 Task: Assign Issue Issue0000000165 to Sprint Sprint0000000099 in Scrum Project Project0000000033 in Jira. Assign Issue Issue0000000166 to Sprint Sprint0000000100 in Scrum Project Project0000000034 in Jira. Assign Issue Issue0000000167 to Sprint Sprint0000000100 in Scrum Project Project0000000034 in Jira. Assign Issue Issue0000000168 to Sprint Sprint0000000101 in Scrum Project Project0000000034 in Jira. Assign Issue Issue0000000169 to Sprint Sprint0000000101 in Scrum Project Project0000000034 in Jira
Action: Mouse moved to (585, 400)
Screenshot: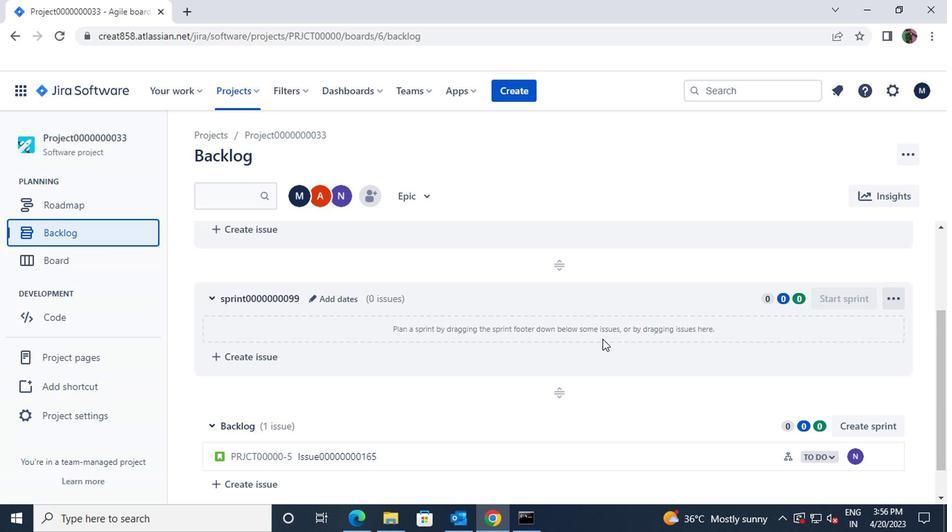 
Action: Mouse scrolled (585, 400) with delta (0, 0)
Screenshot: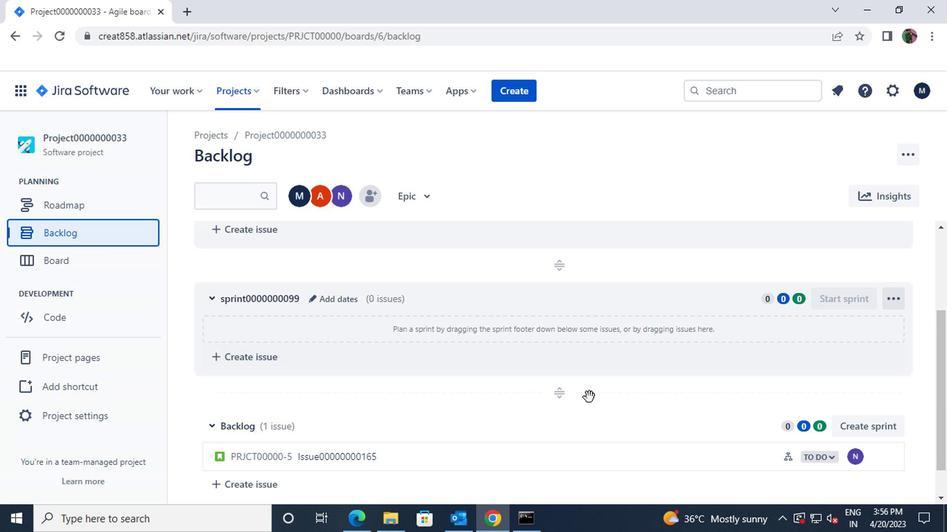 
Action: Mouse scrolled (585, 400) with delta (0, 0)
Screenshot: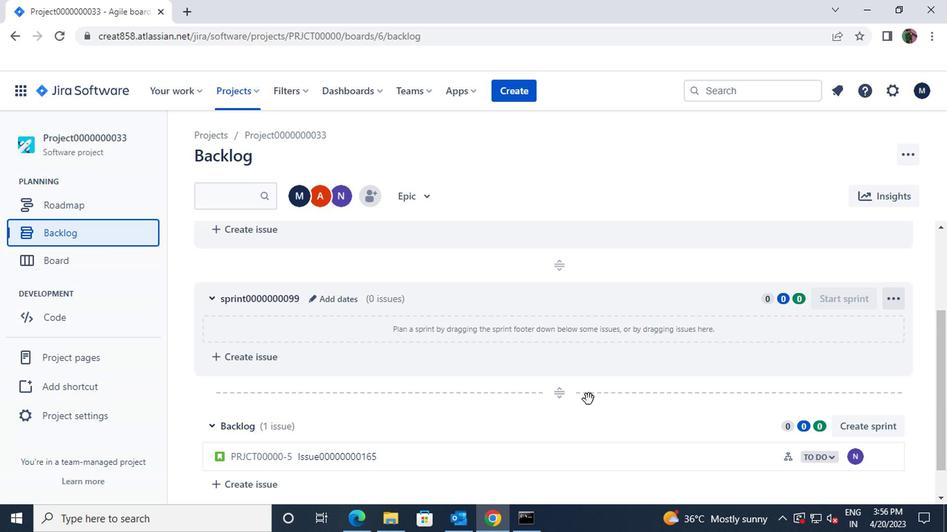 
Action: Mouse moved to (880, 414)
Screenshot: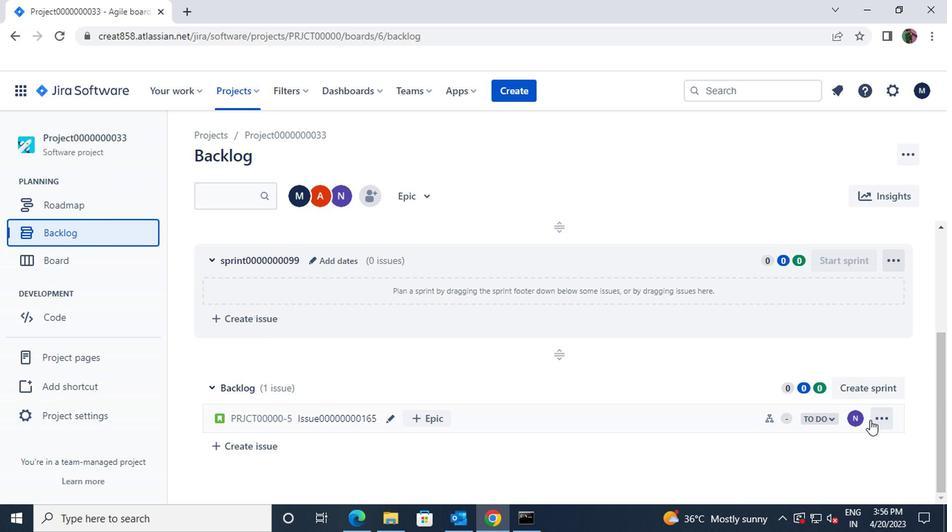 
Action: Mouse pressed left at (880, 414)
Screenshot: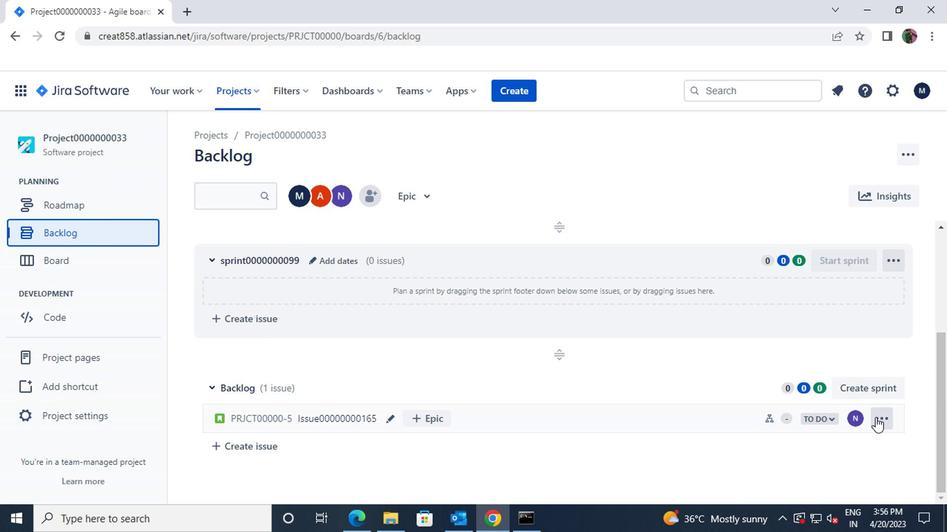 
Action: Mouse moved to (861, 365)
Screenshot: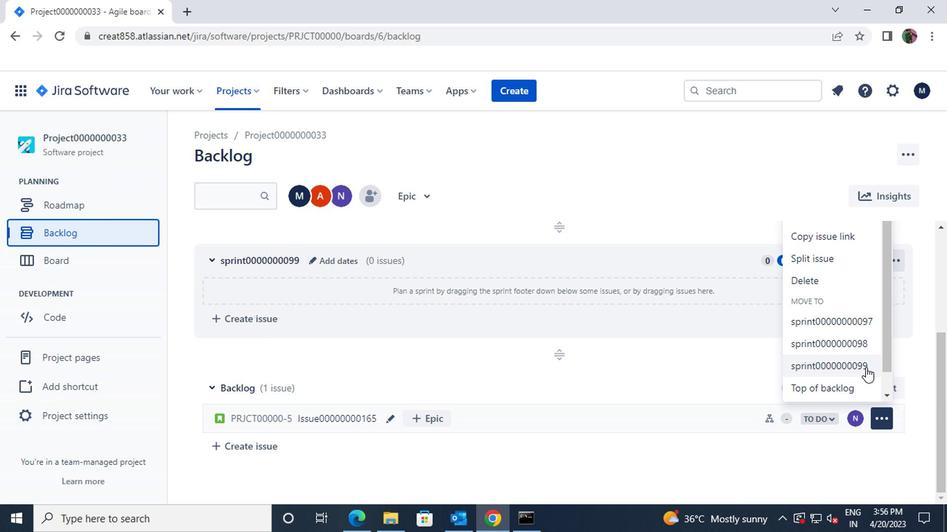 
Action: Mouse pressed left at (861, 365)
Screenshot: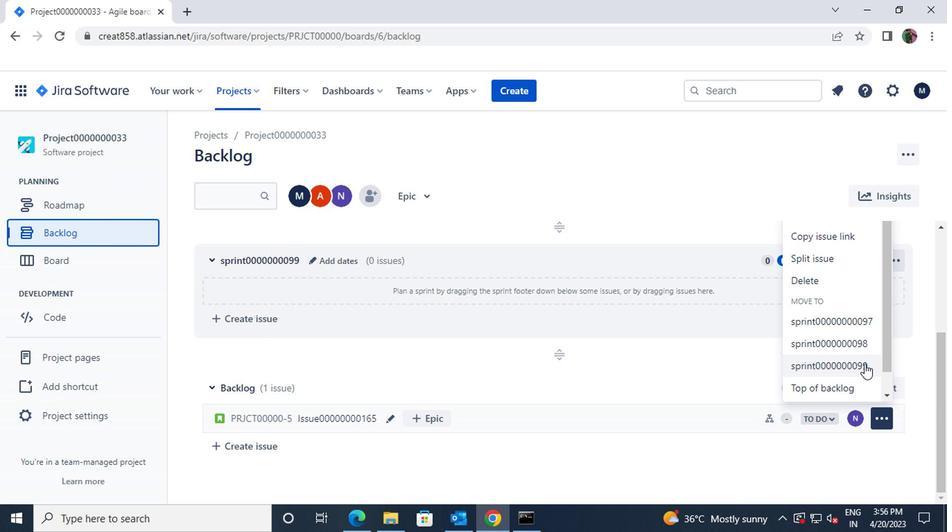 
Action: Mouse moved to (245, 91)
Screenshot: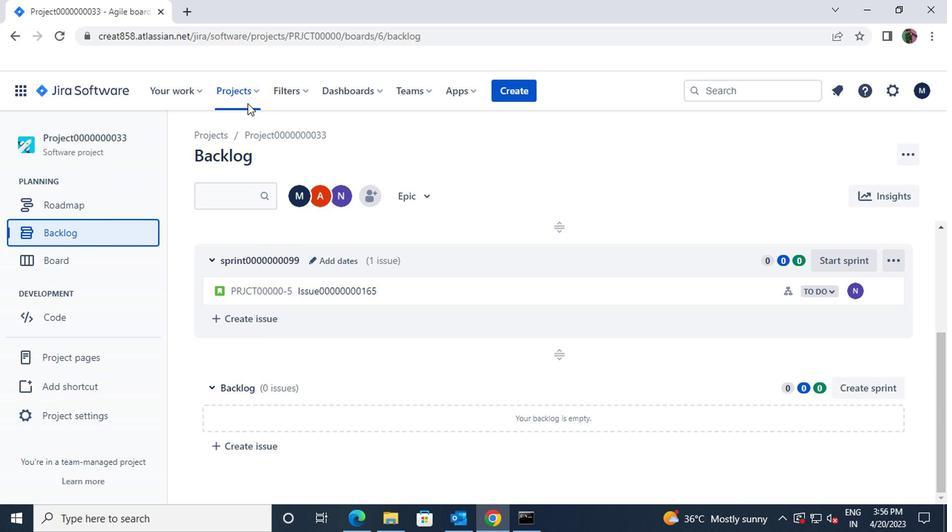 
Action: Mouse pressed left at (245, 91)
Screenshot: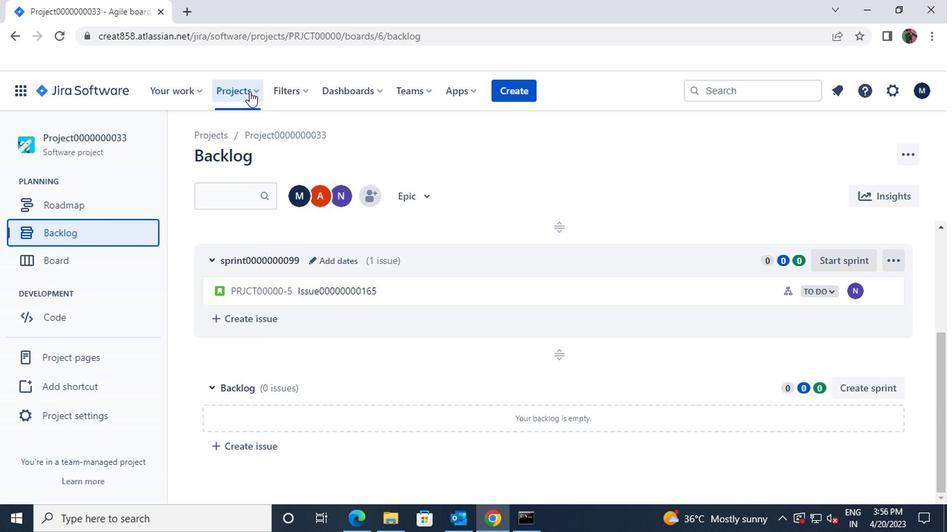 
Action: Mouse moved to (288, 176)
Screenshot: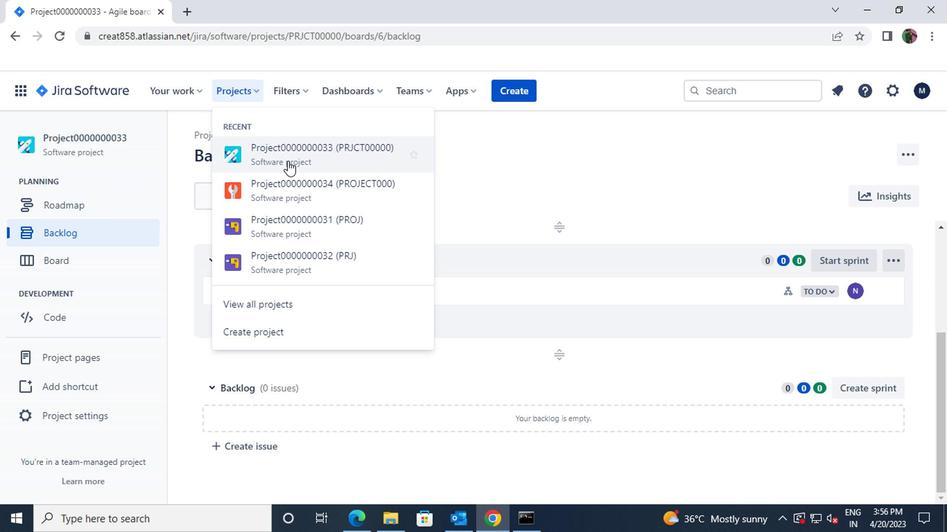 
Action: Mouse pressed left at (288, 176)
Screenshot: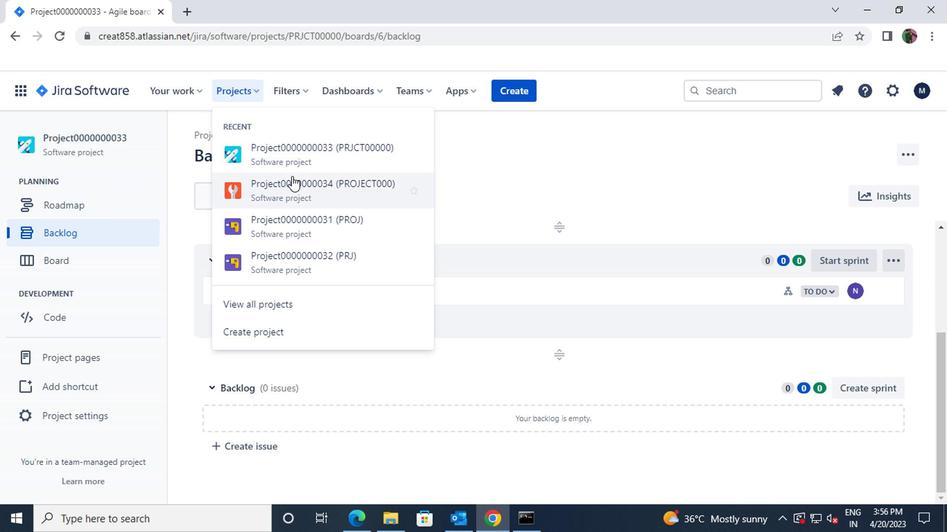 
Action: Mouse moved to (107, 233)
Screenshot: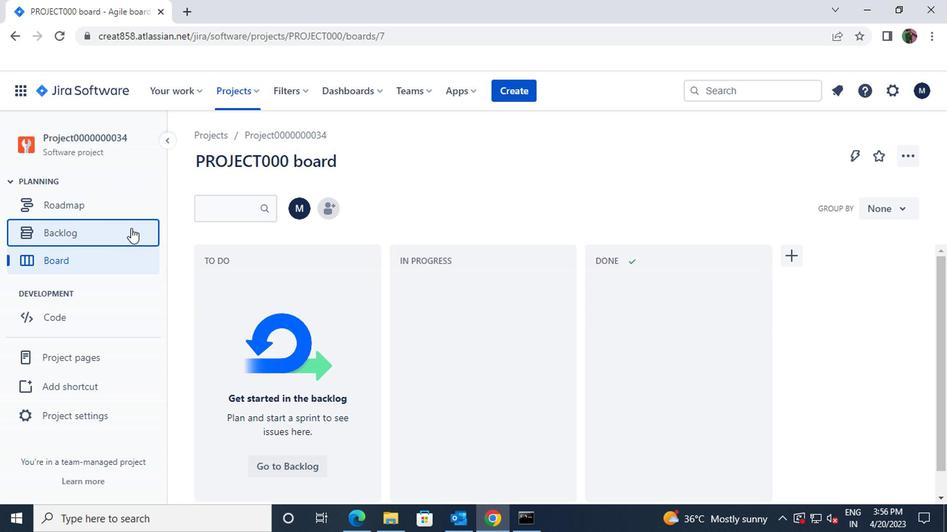 
Action: Mouse pressed left at (107, 233)
Screenshot: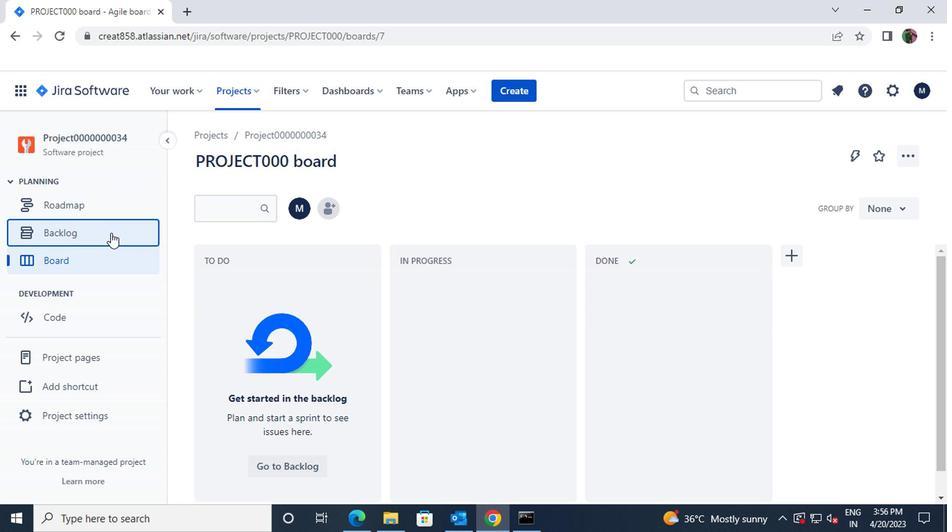 
Action: Mouse moved to (503, 354)
Screenshot: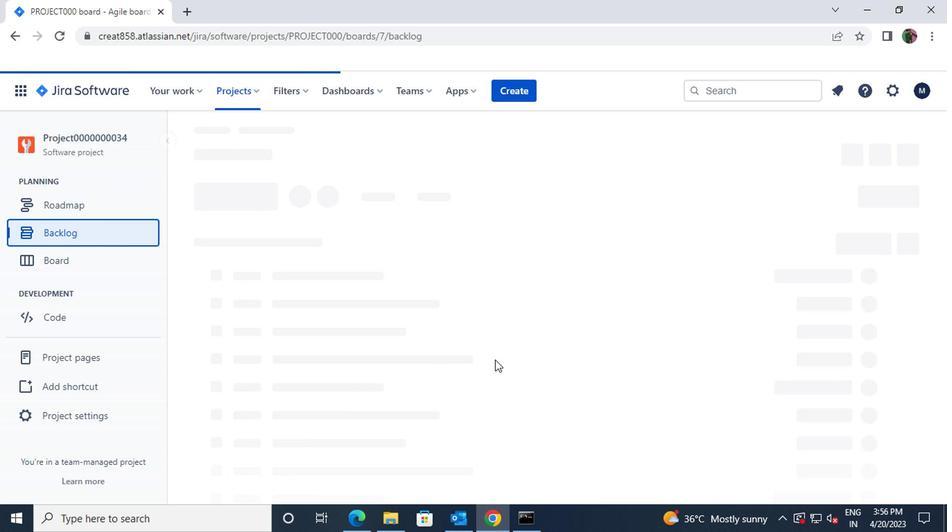 
Action: Mouse scrolled (503, 354) with delta (0, 0)
Screenshot: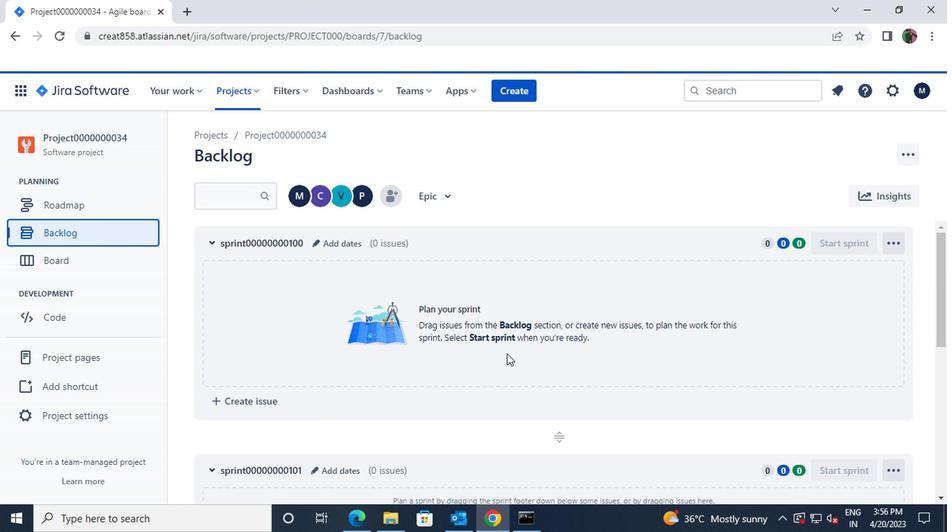 
Action: Mouse scrolled (503, 354) with delta (0, 0)
Screenshot: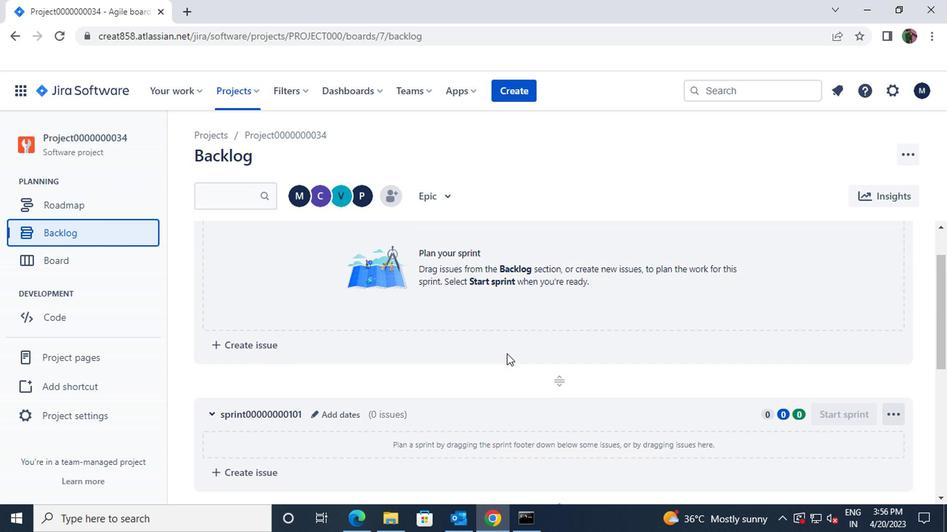 
Action: Mouse scrolled (503, 354) with delta (0, 0)
Screenshot: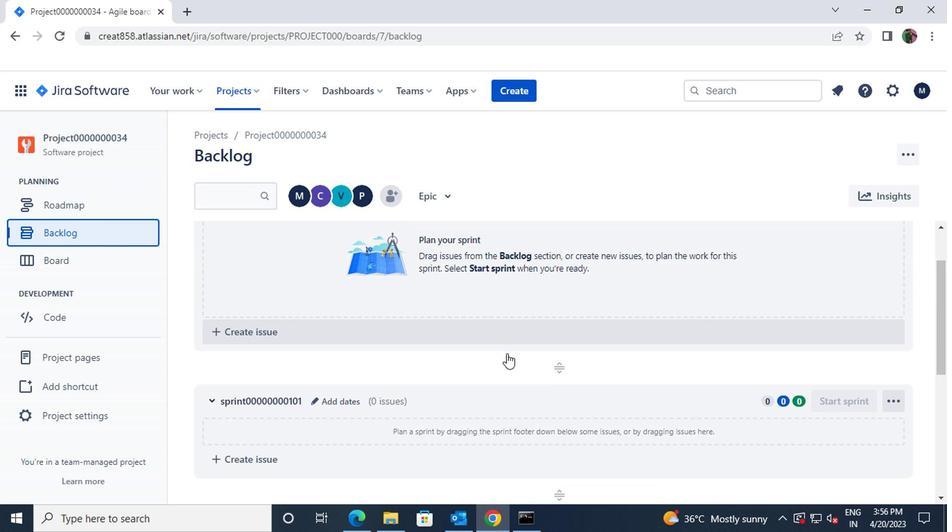 
Action: Mouse scrolled (503, 354) with delta (0, 0)
Screenshot: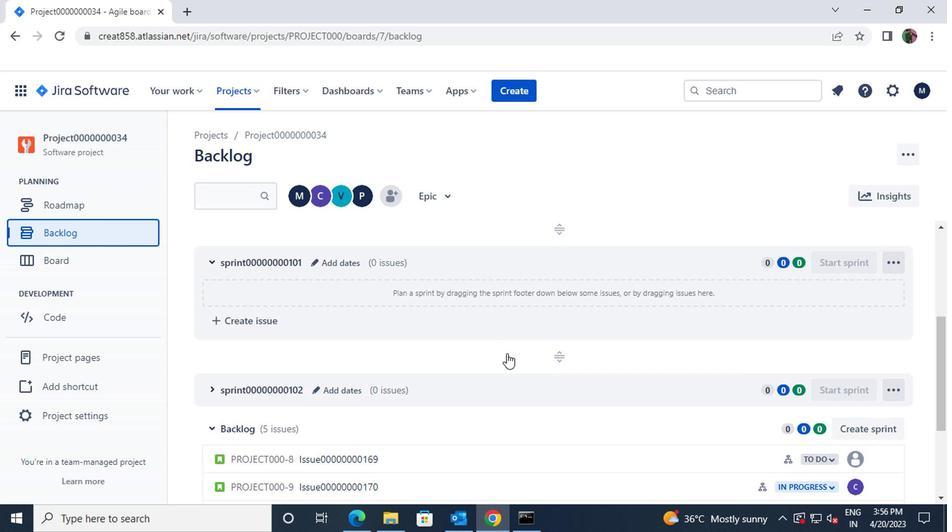 
Action: Mouse moved to (882, 392)
Screenshot: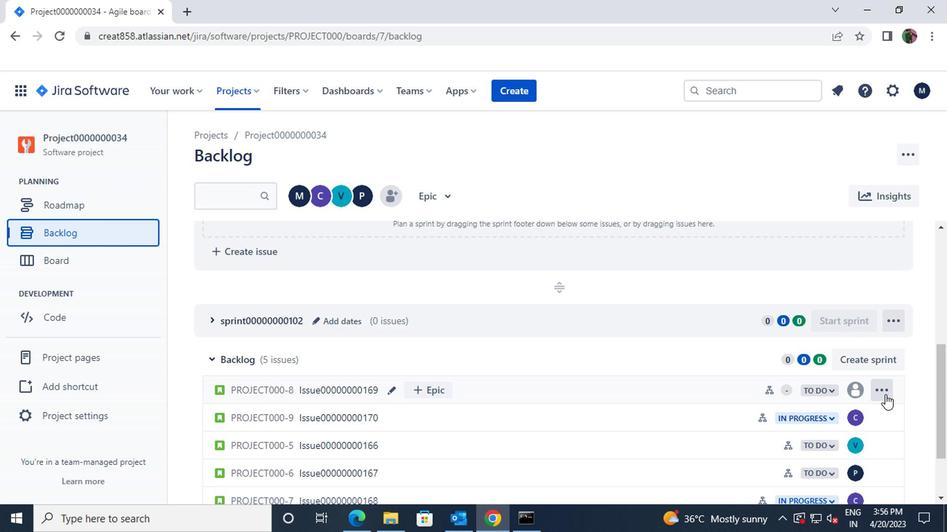 
Action: Mouse pressed left at (882, 392)
Screenshot: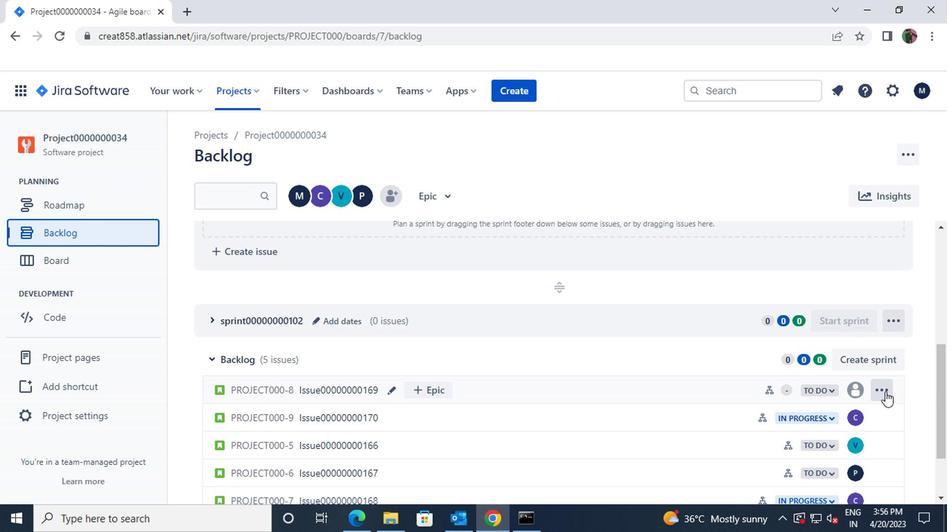 
Action: Mouse moved to (834, 418)
Screenshot: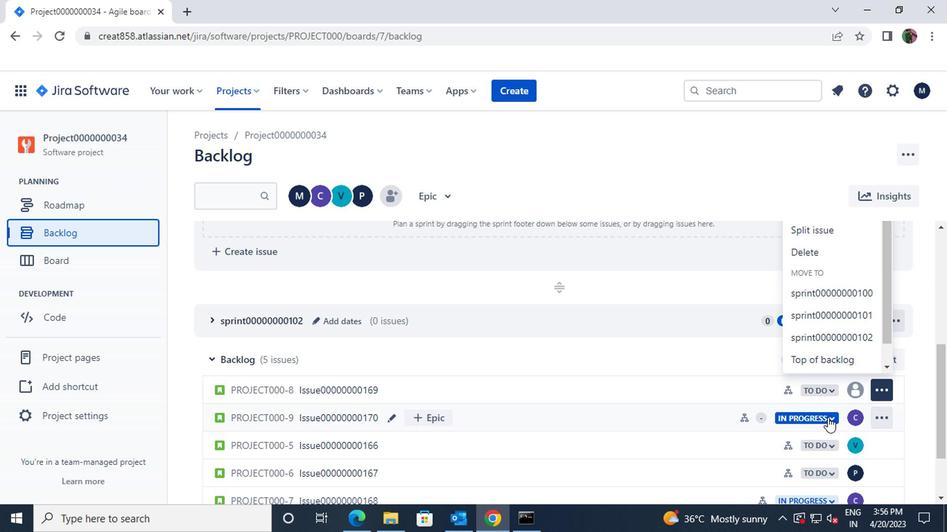 
Action: Mouse scrolled (834, 417) with delta (0, 0)
Screenshot: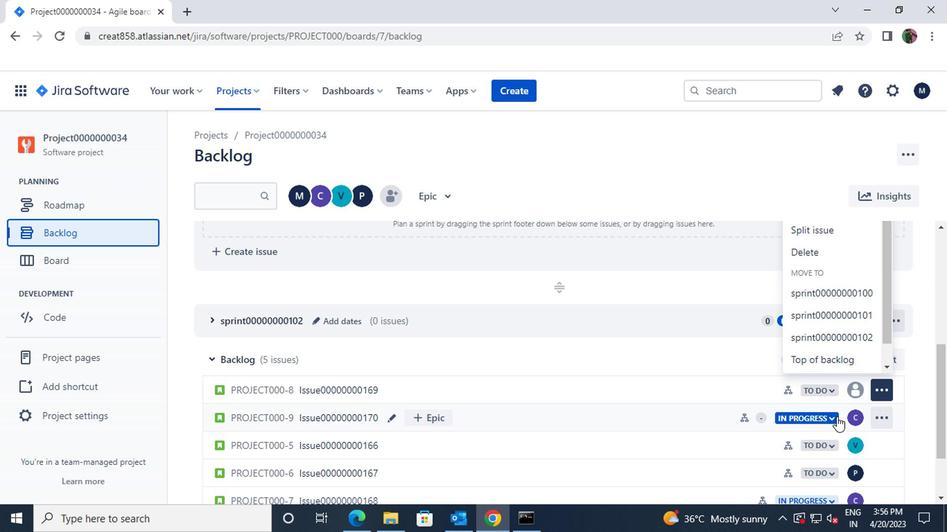 
Action: Mouse scrolled (834, 417) with delta (0, 0)
Screenshot: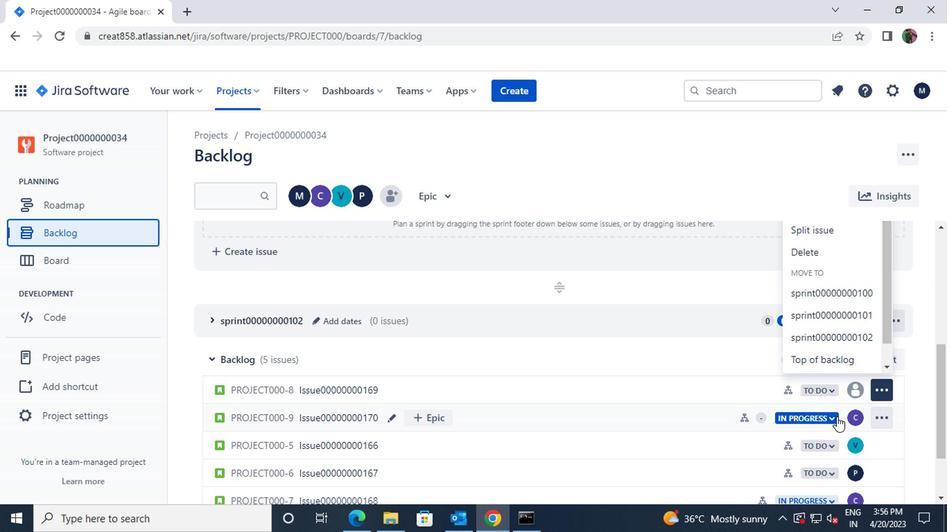 
Action: Mouse moved to (882, 356)
Screenshot: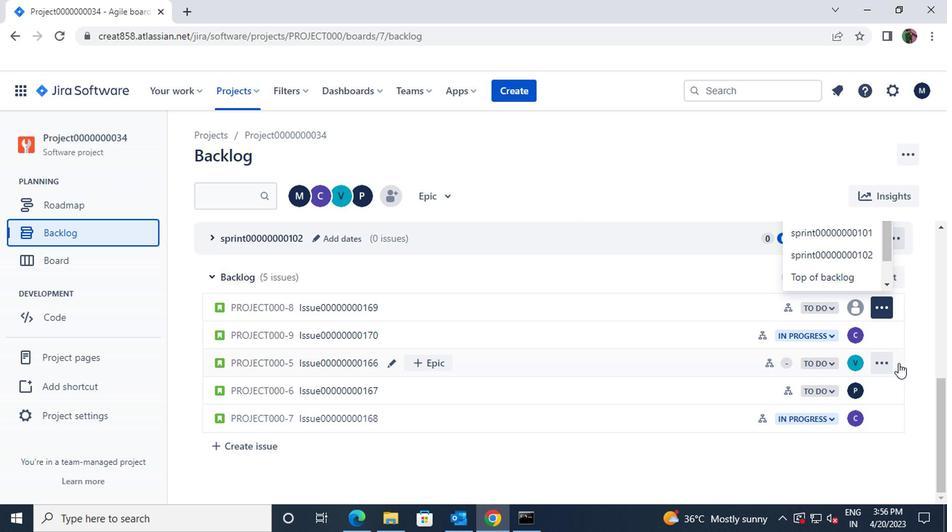 
Action: Mouse pressed left at (882, 356)
Screenshot: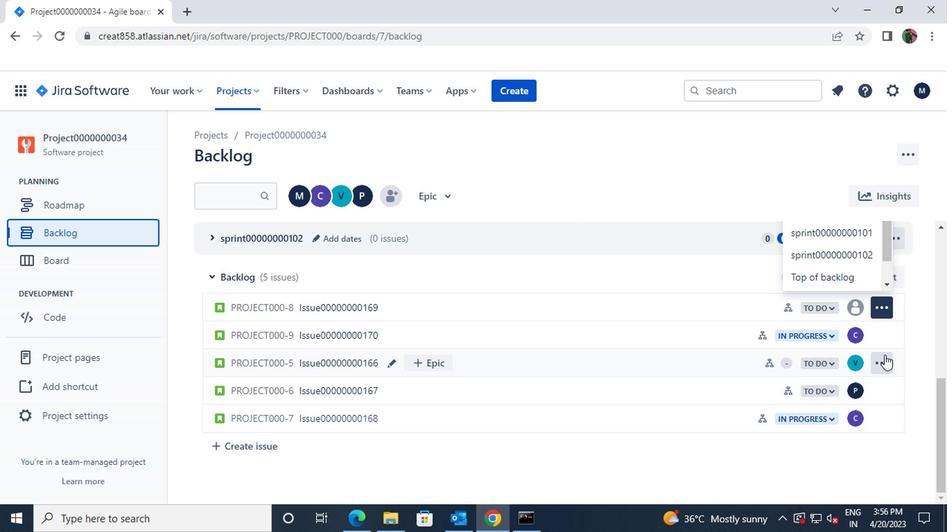 
Action: Mouse moved to (845, 267)
Screenshot: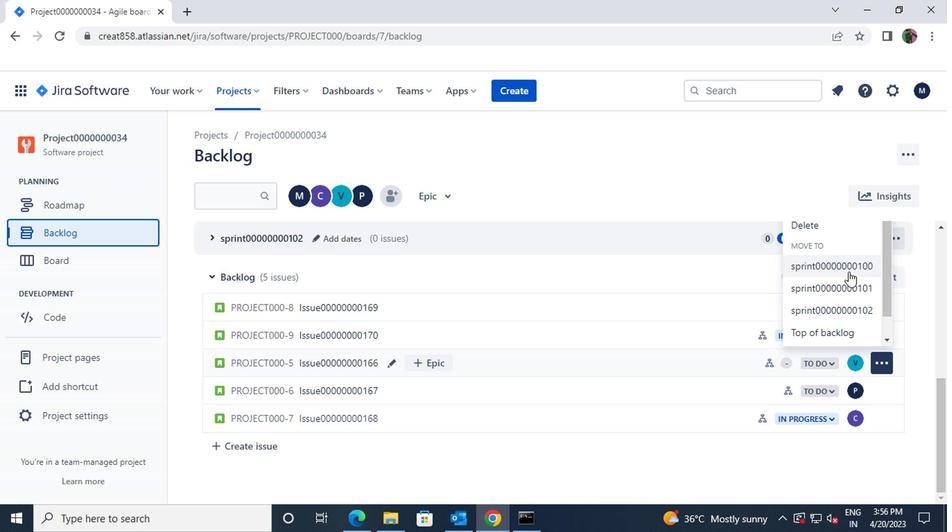 
Action: Mouse pressed left at (845, 267)
Screenshot: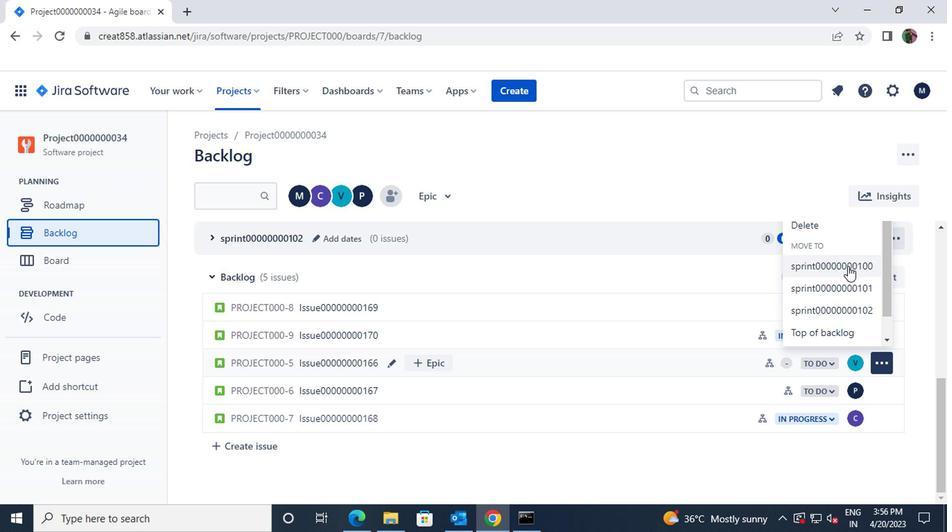 
Action: Mouse moved to (889, 392)
Screenshot: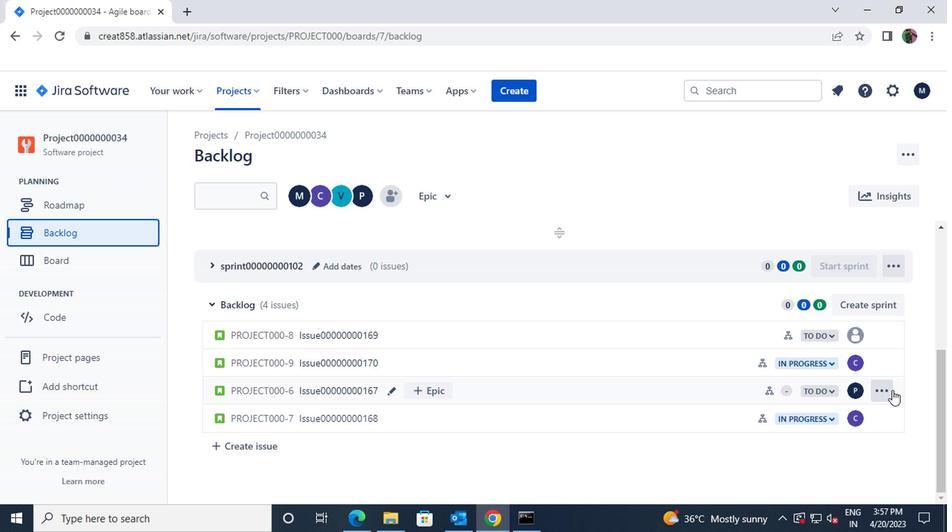 
Action: Mouse pressed left at (889, 392)
Screenshot: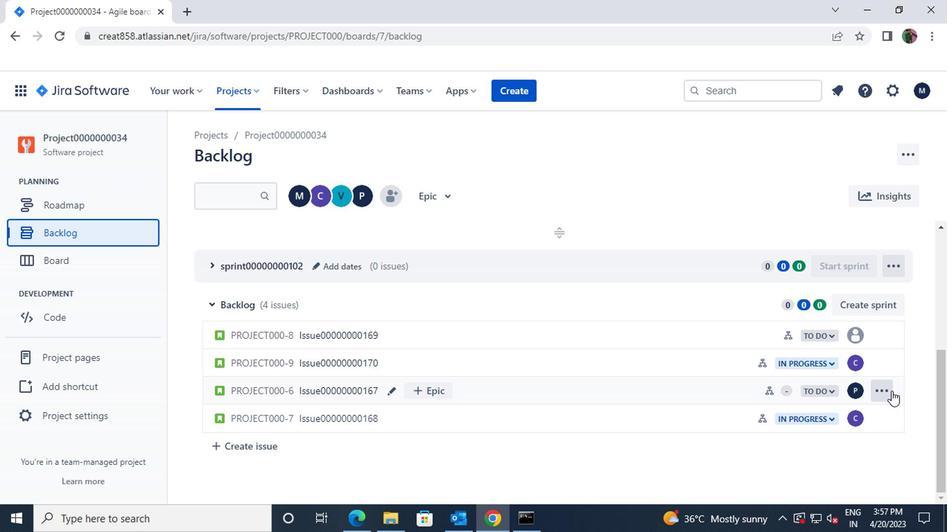 
Action: Mouse moved to (869, 295)
Screenshot: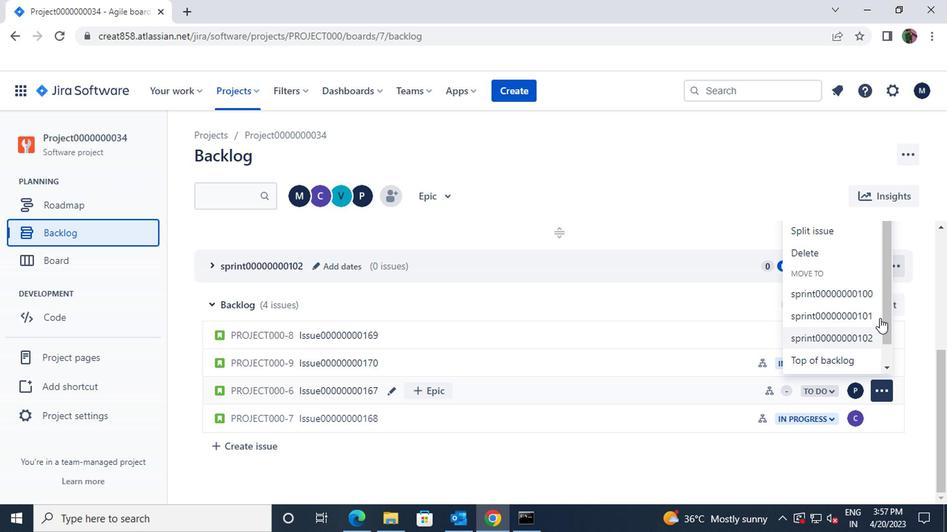 
Action: Mouse pressed left at (869, 295)
Screenshot: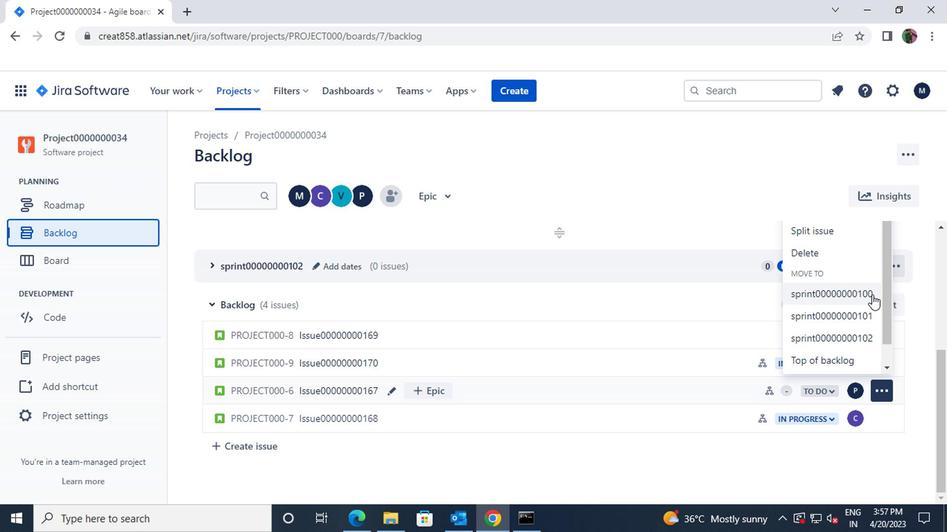 
Action: Mouse moved to (874, 419)
Screenshot: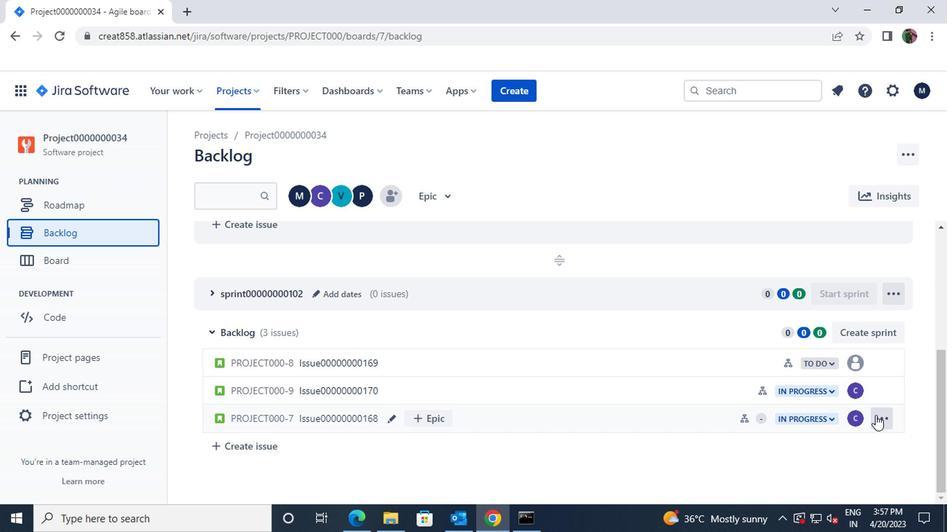 
Action: Mouse pressed left at (874, 419)
Screenshot: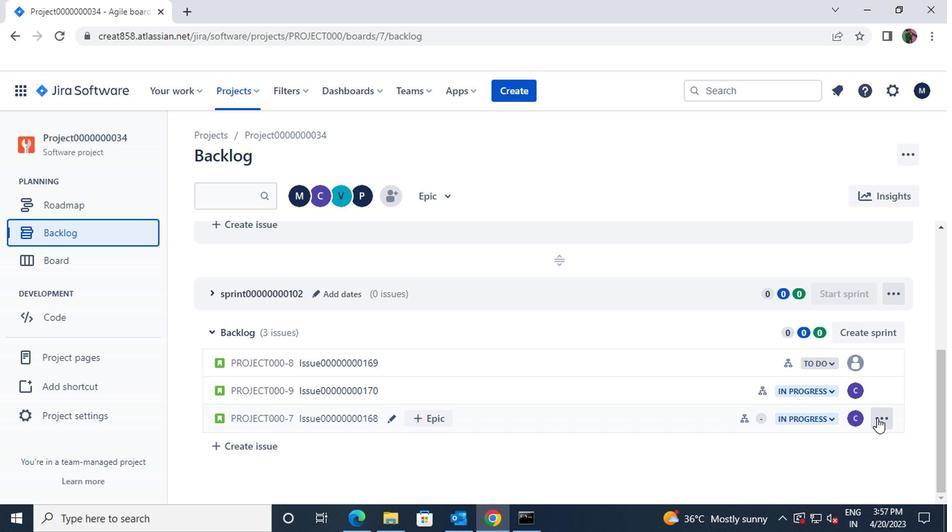 
Action: Mouse moved to (864, 344)
Screenshot: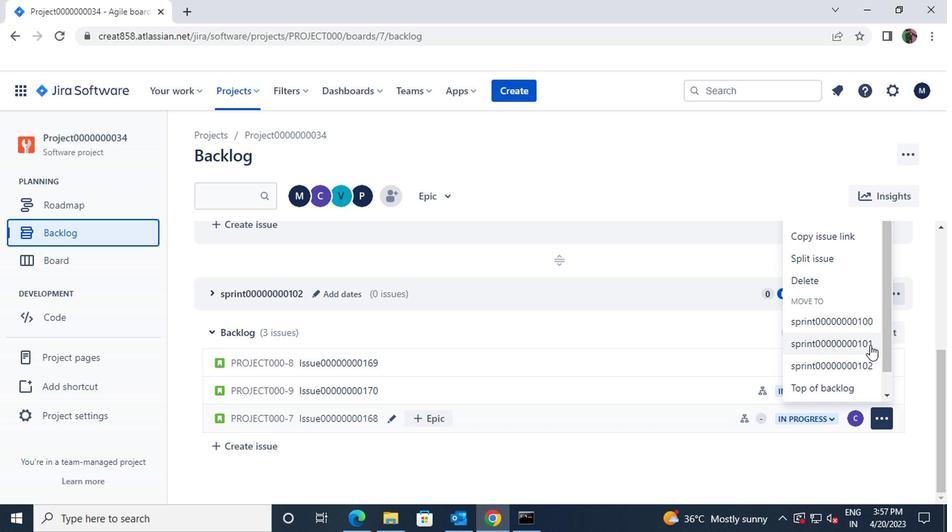 
Action: Mouse pressed left at (864, 344)
Screenshot: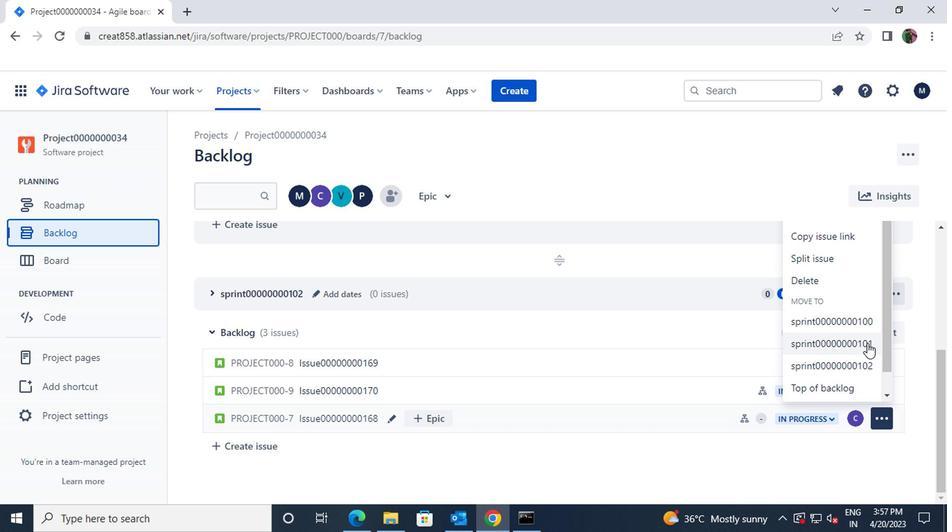 
Action: Mouse moved to (870, 393)
Screenshot: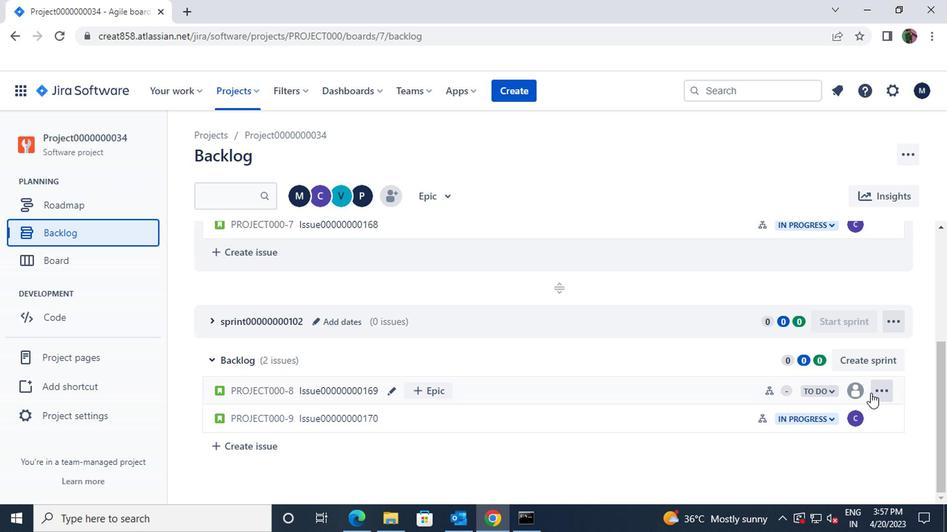 
Action: Mouse pressed left at (870, 393)
Screenshot: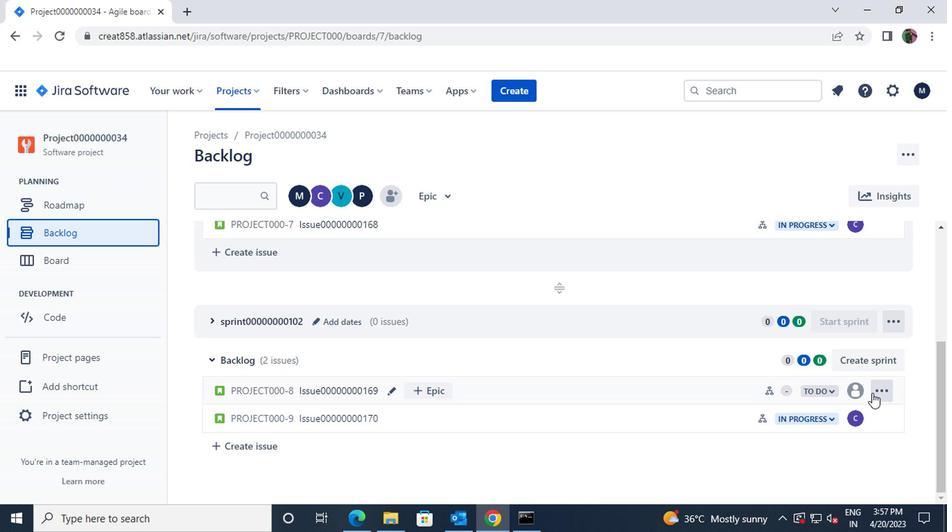 
Action: Mouse moved to (863, 315)
Screenshot: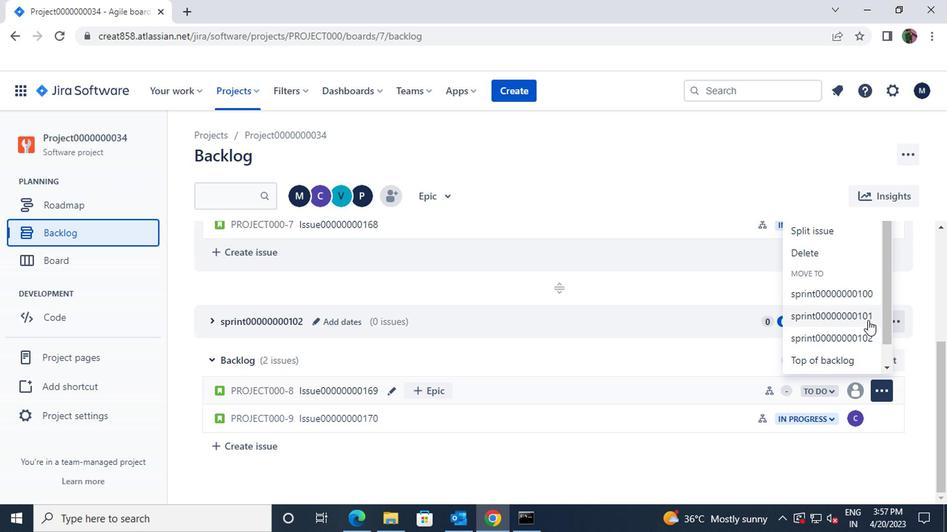 
Action: Mouse pressed left at (863, 315)
Screenshot: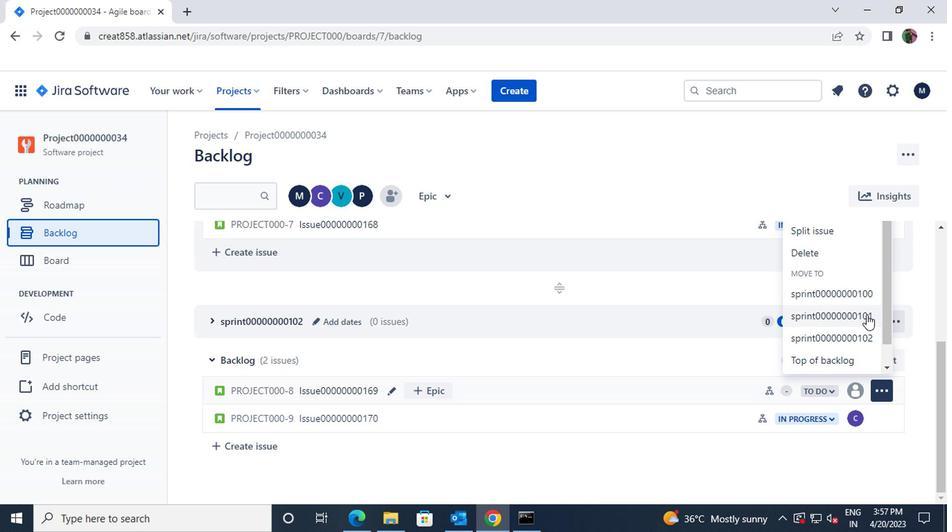 
Action: Mouse moved to (863, 314)
Screenshot: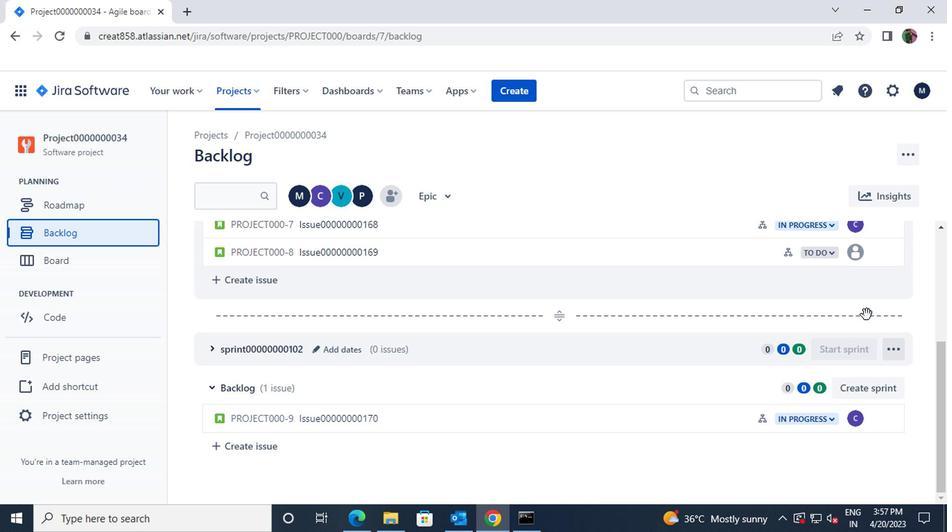 
